 Task: Add Sprouts Sandalwood Yuzu Scent Hand Sanitizer Wipes to the cart.
Action: Mouse moved to (852, 348)
Screenshot: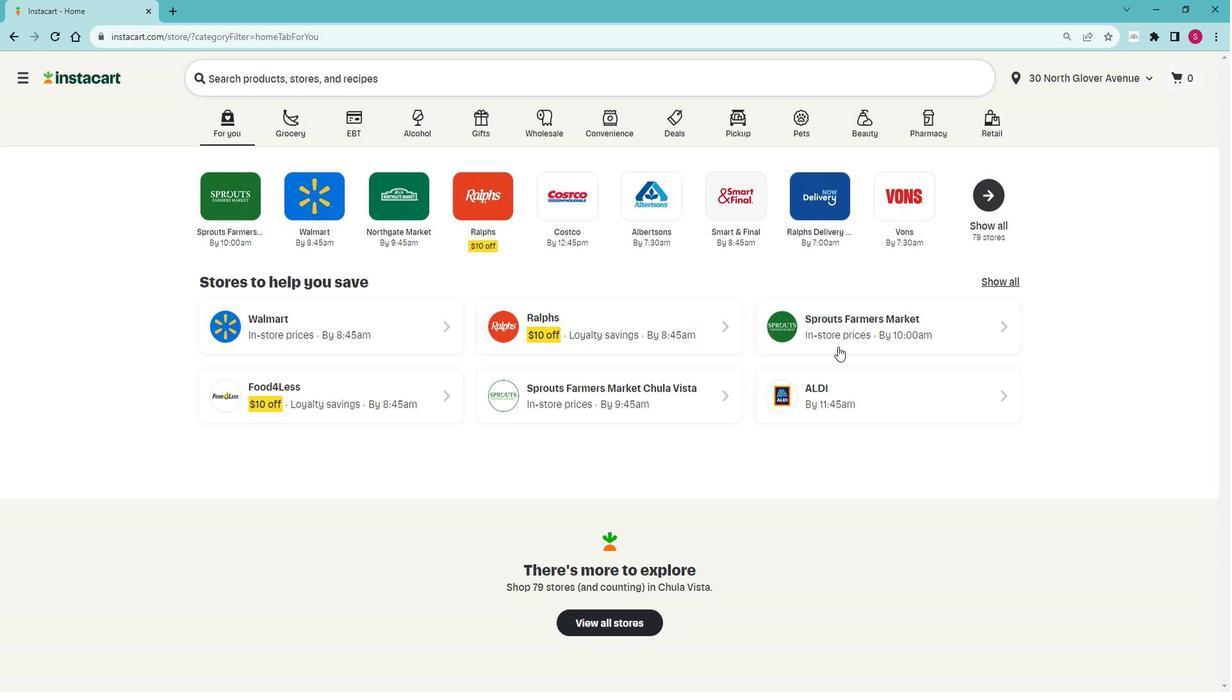 
Action: Mouse pressed left at (852, 348)
Screenshot: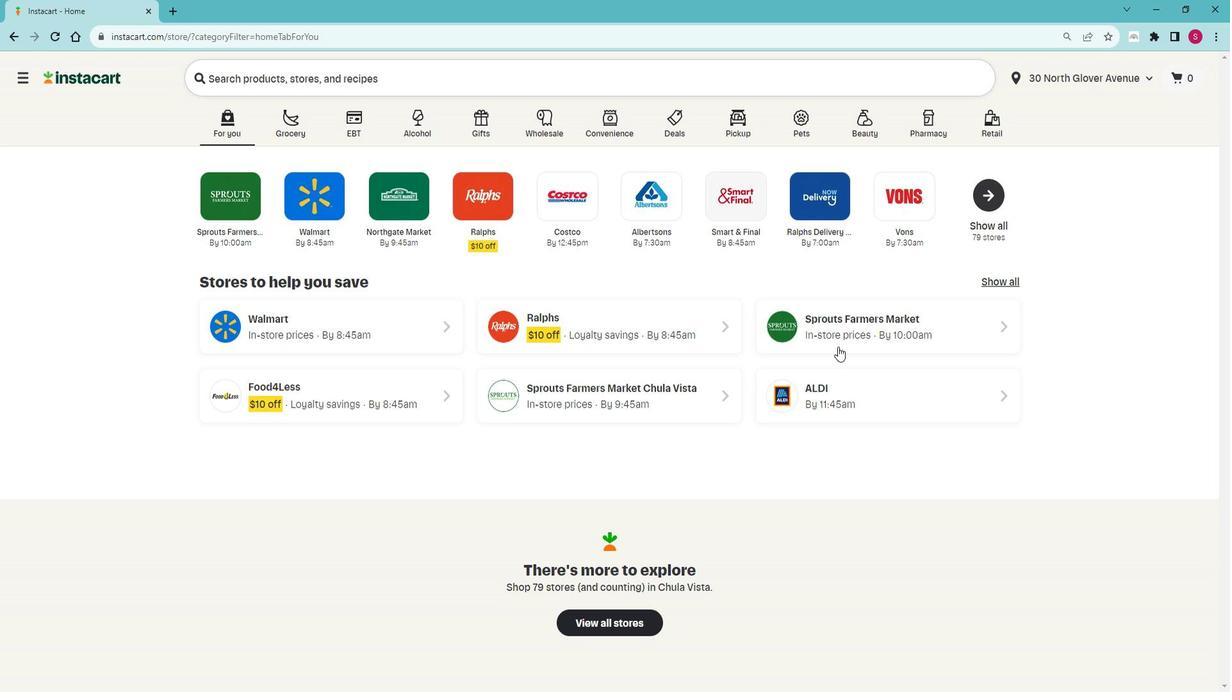 
Action: Mouse moved to (103, 369)
Screenshot: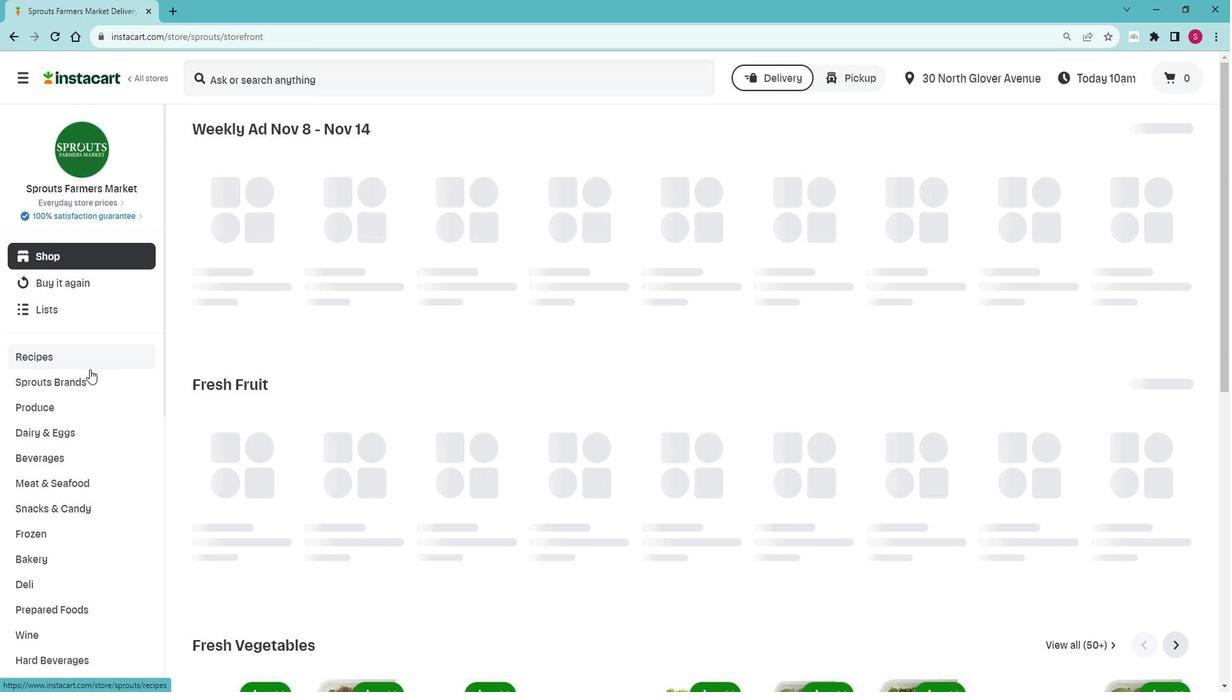 
Action: Mouse scrolled (103, 369) with delta (0, 0)
Screenshot: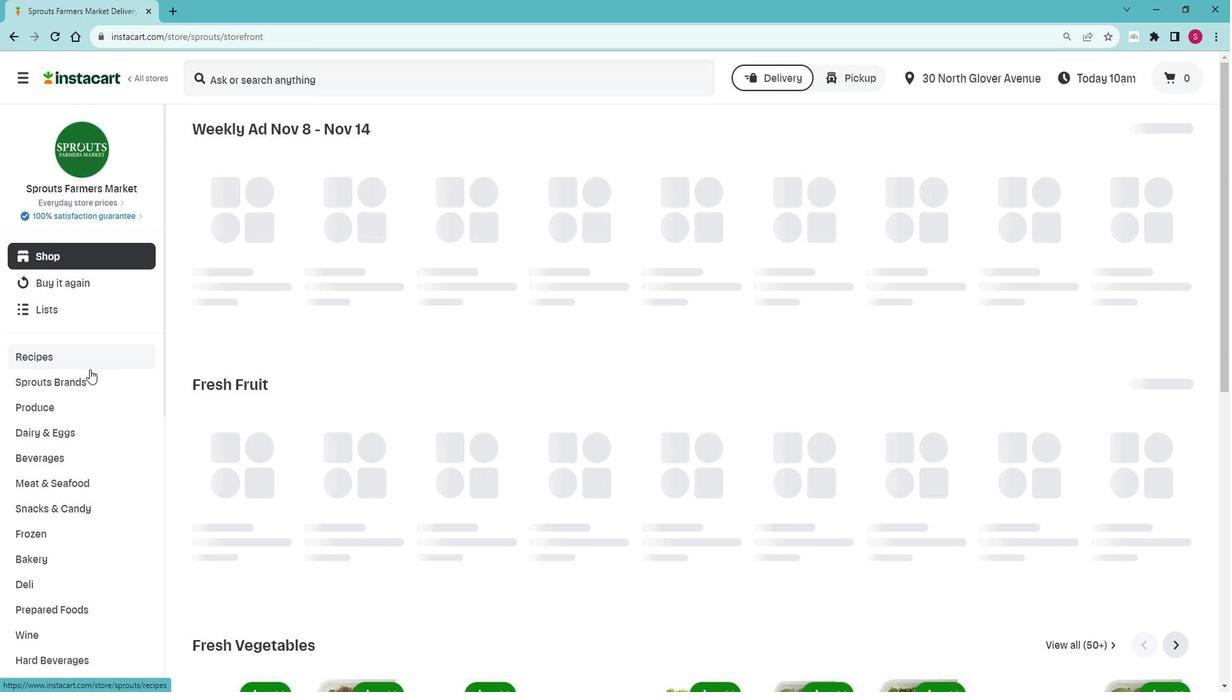 
Action: Mouse moved to (103, 373)
Screenshot: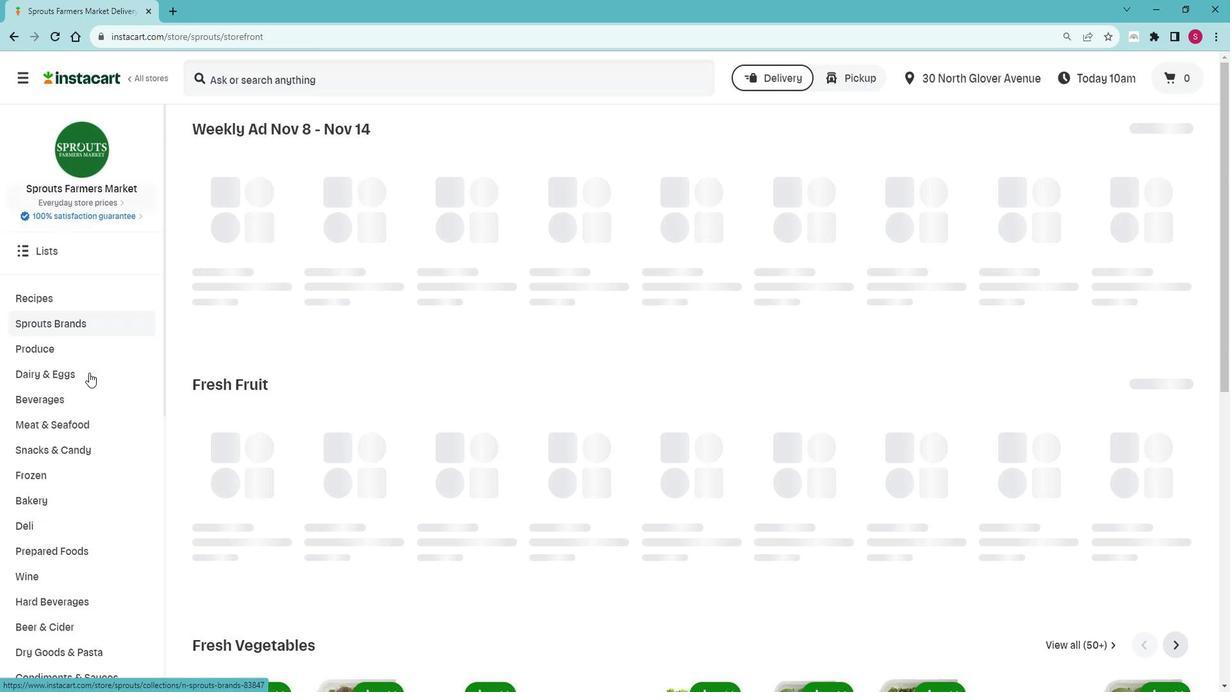 
Action: Mouse scrolled (103, 372) with delta (0, 0)
Screenshot: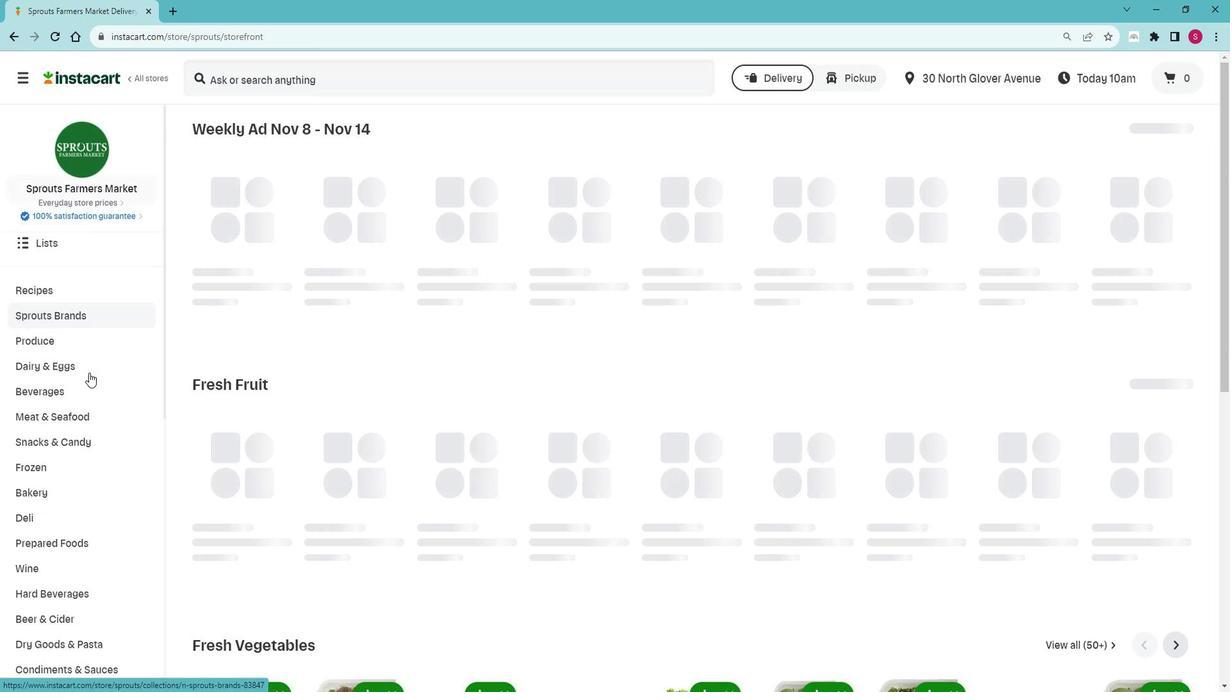 
Action: Mouse scrolled (103, 372) with delta (0, 0)
Screenshot: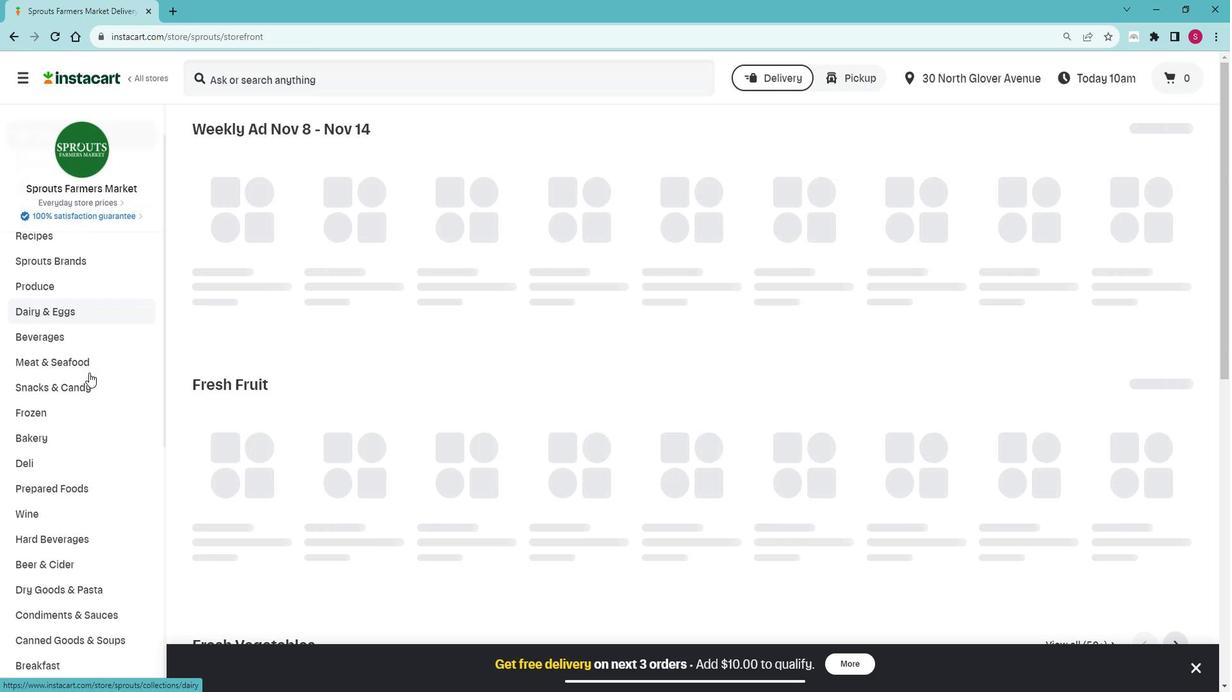 
Action: Mouse scrolled (103, 372) with delta (0, 0)
Screenshot: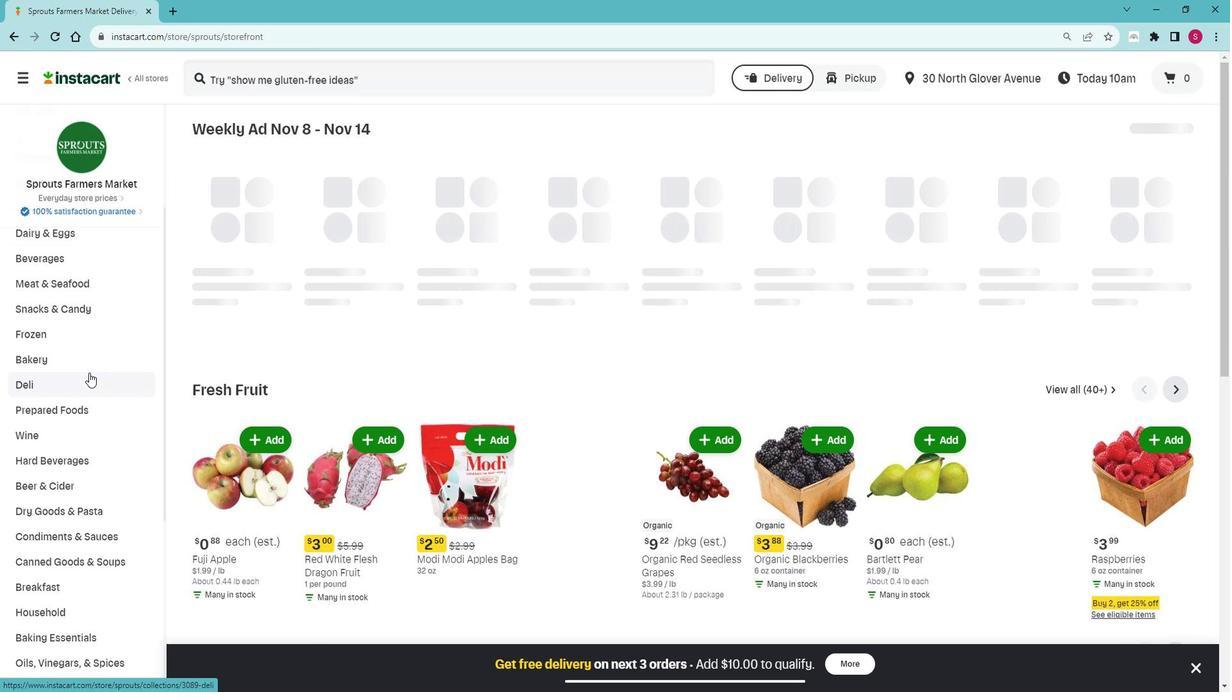 
Action: Mouse scrolled (103, 372) with delta (0, 0)
Screenshot: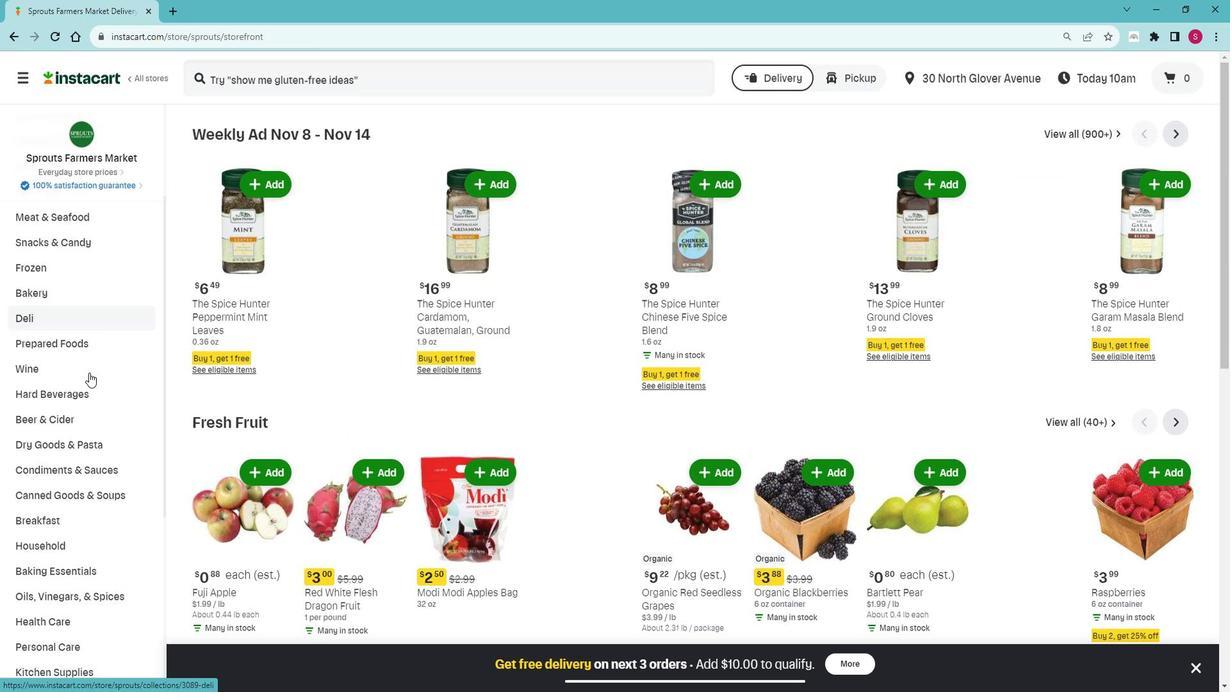 
Action: Mouse scrolled (103, 372) with delta (0, 0)
Screenshot: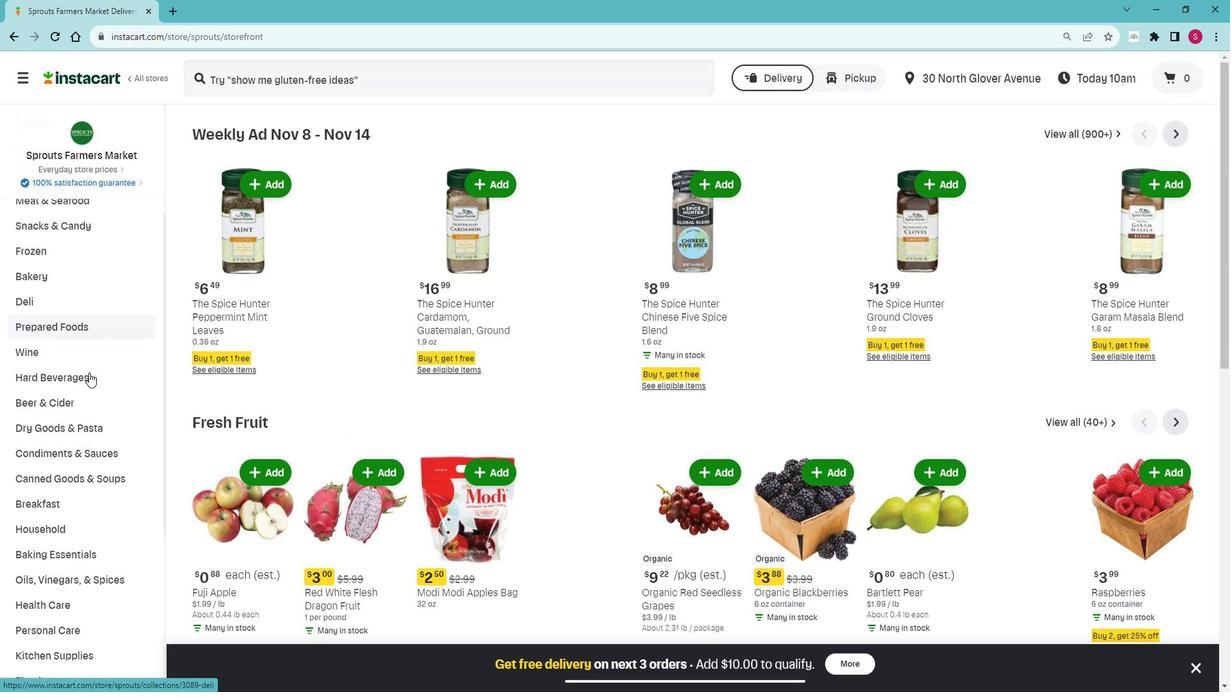
Action: Mouse scrolled (103, 372) with delta (0, 0)
Screenshot: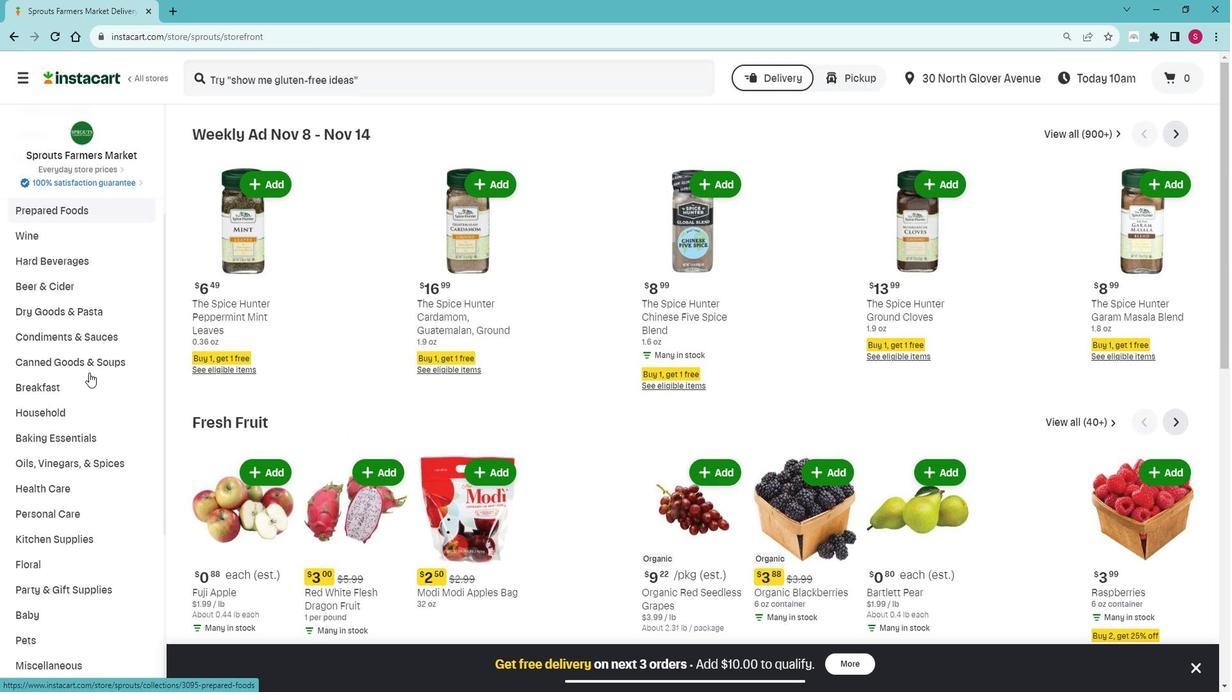 
Action: Mouse moved to (107, 440)
Screenshot: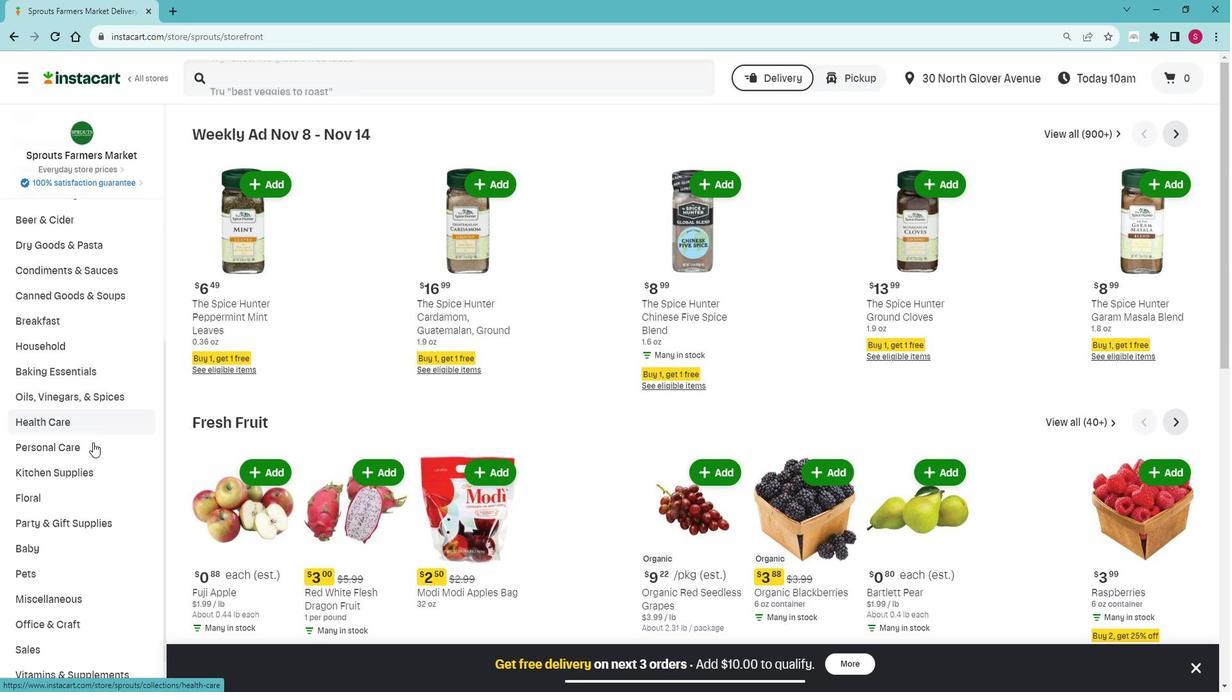 
Action: Mouse pressed left at (107, 440)
Screenshot: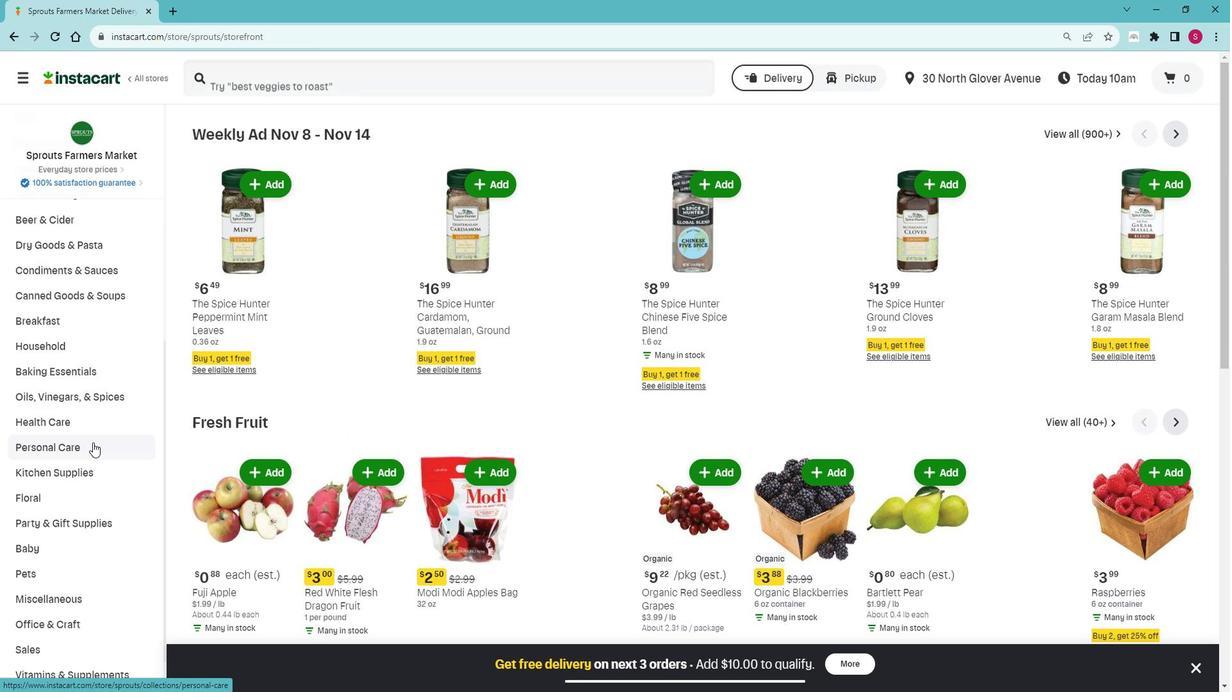 
Action: Mouse moved to (94, 467)
Screenshot: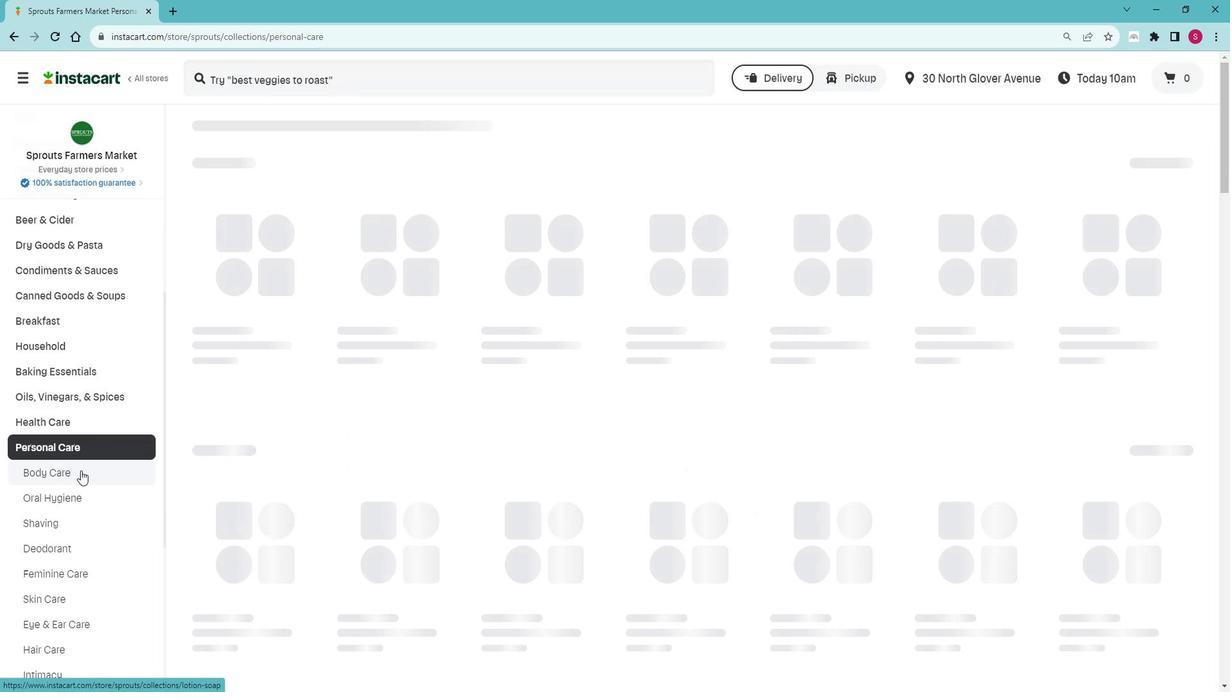 
Action: Mouse pressed left at (94, 467)
Screenshot: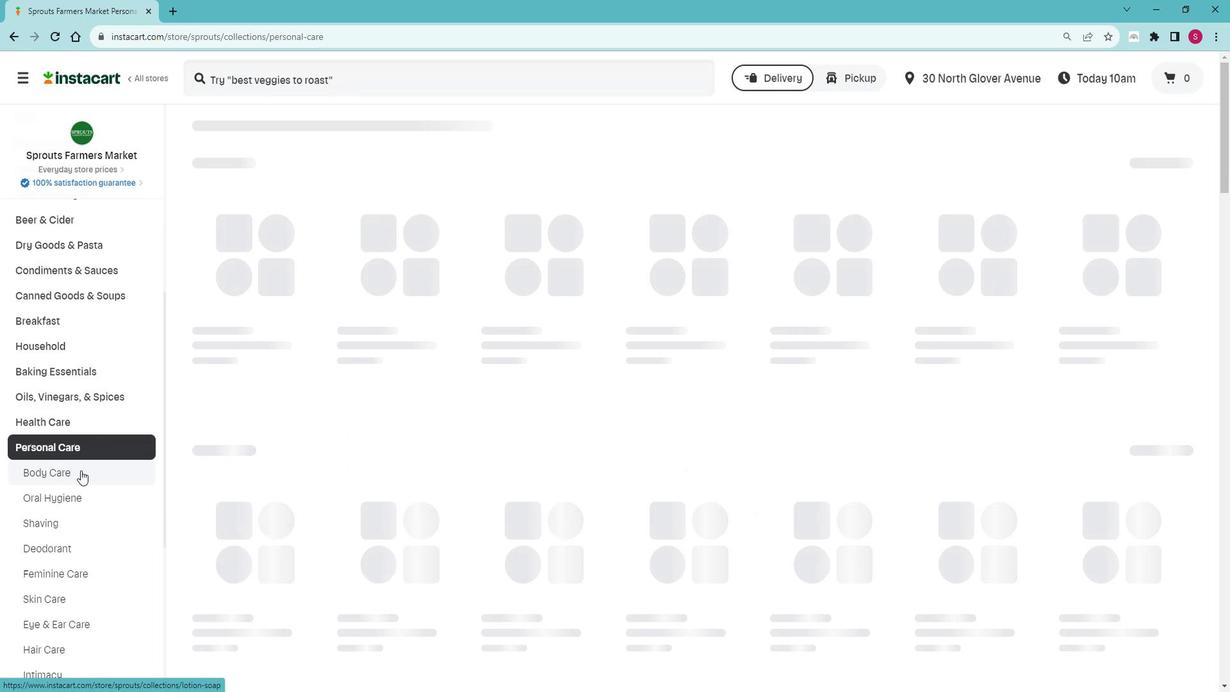 
Action: Mouse moved to (677, 196)
Screenshot: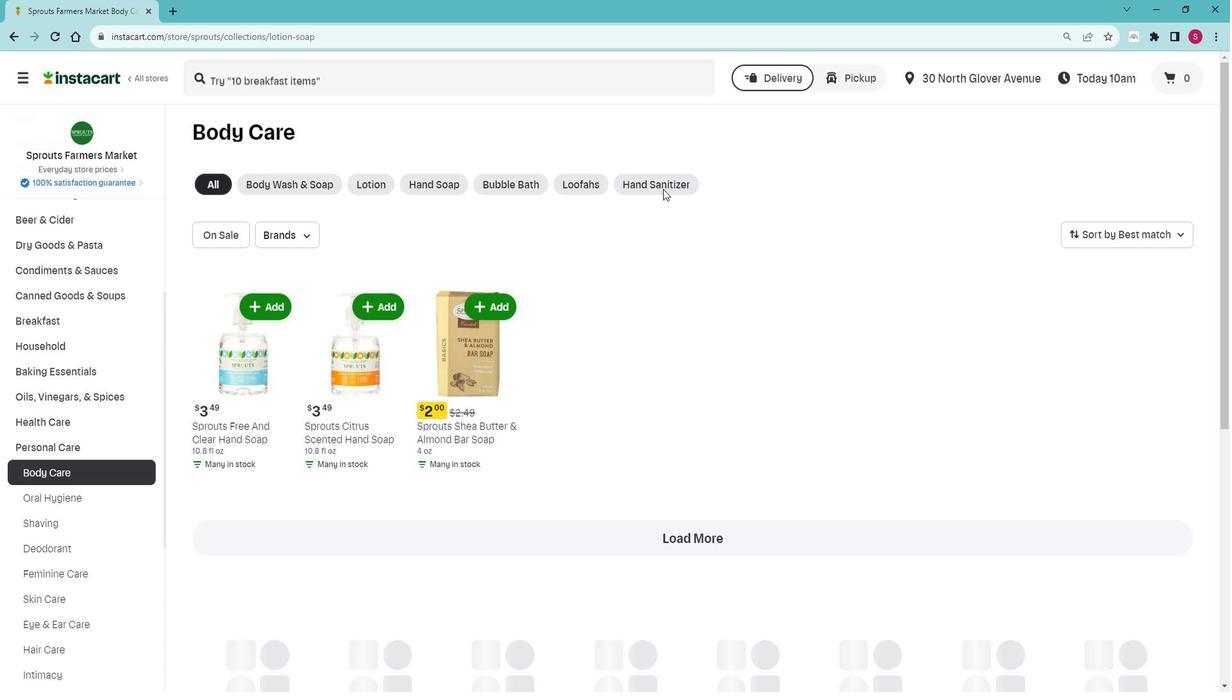 
Action: Mouse pressed left at (677, 196)
Screenshot: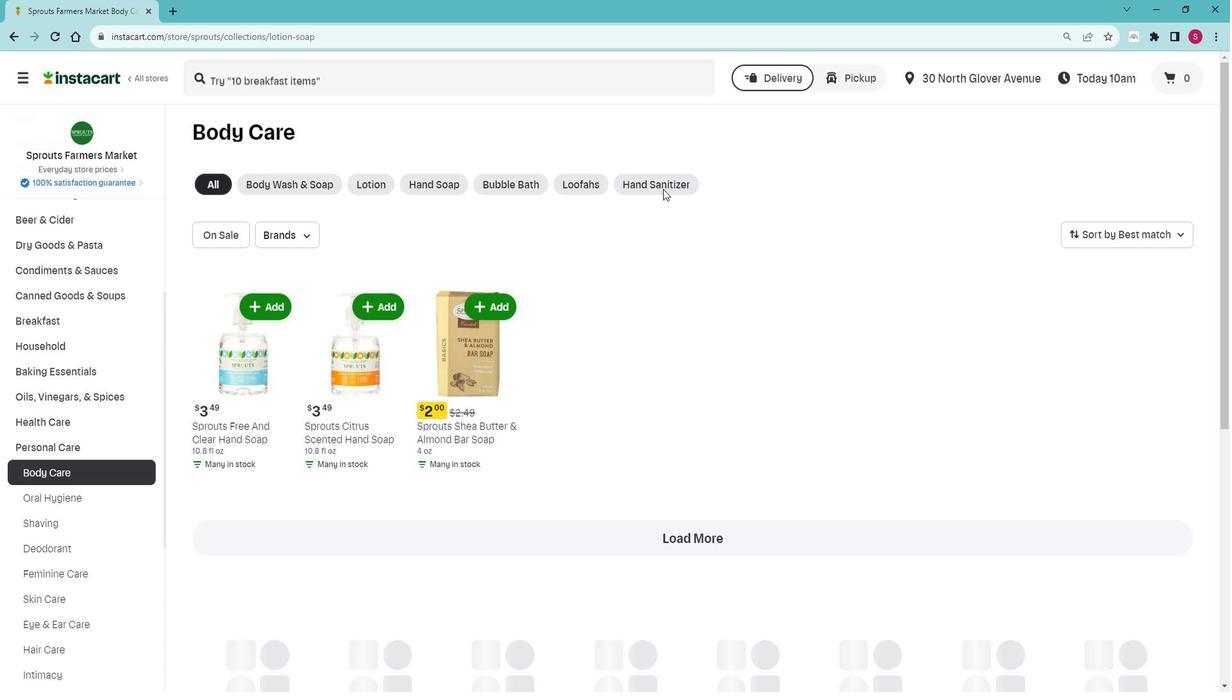 
Action: Mouse moved to (349, 83)
Screenshot: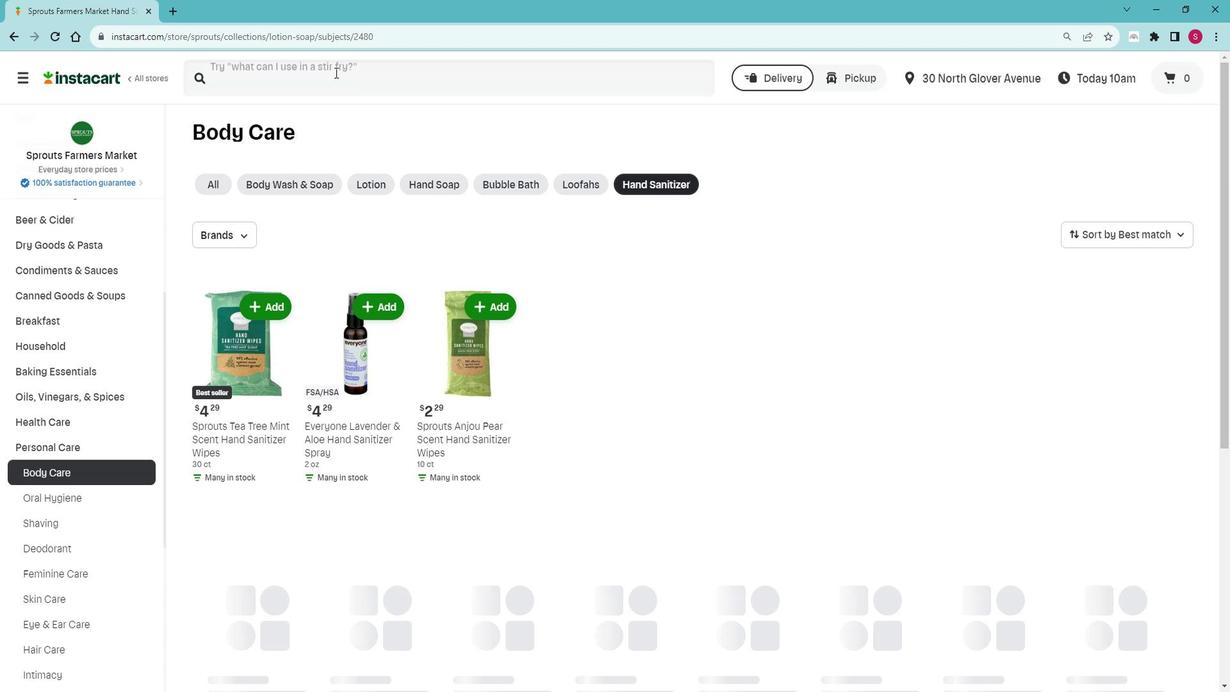 
Action: Mouse pressed left at (349, 83)
Screenshot: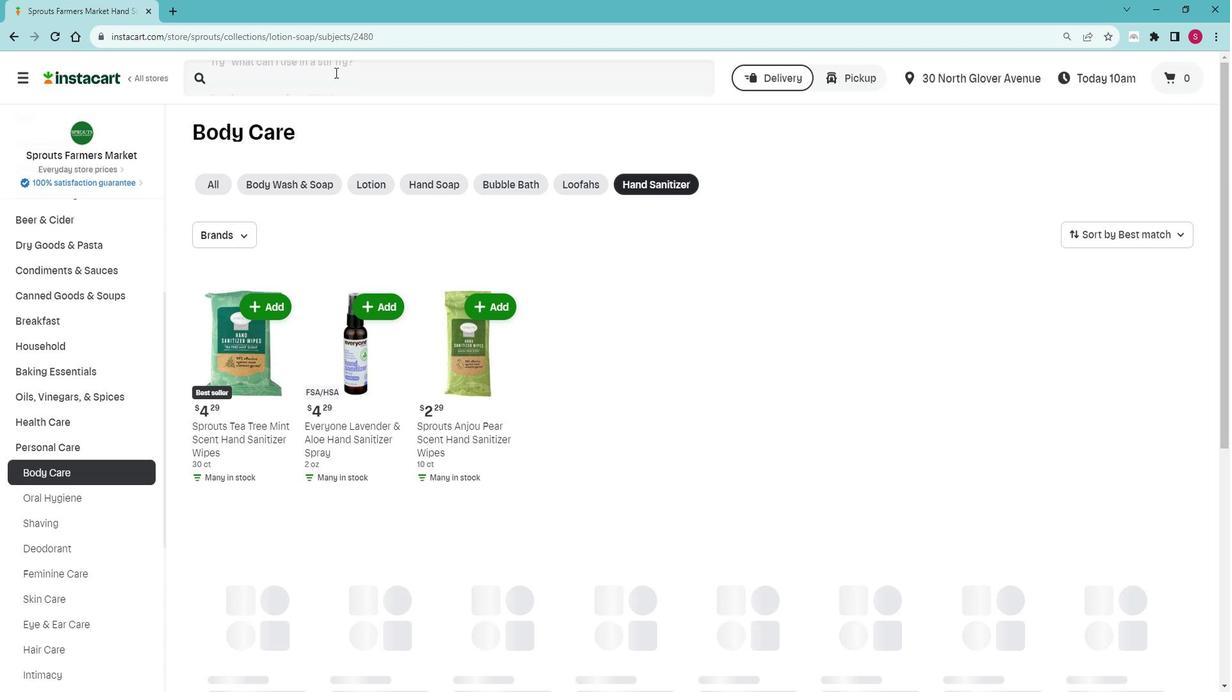 
Action: Mouse moved to (352, 85)
Screenshot: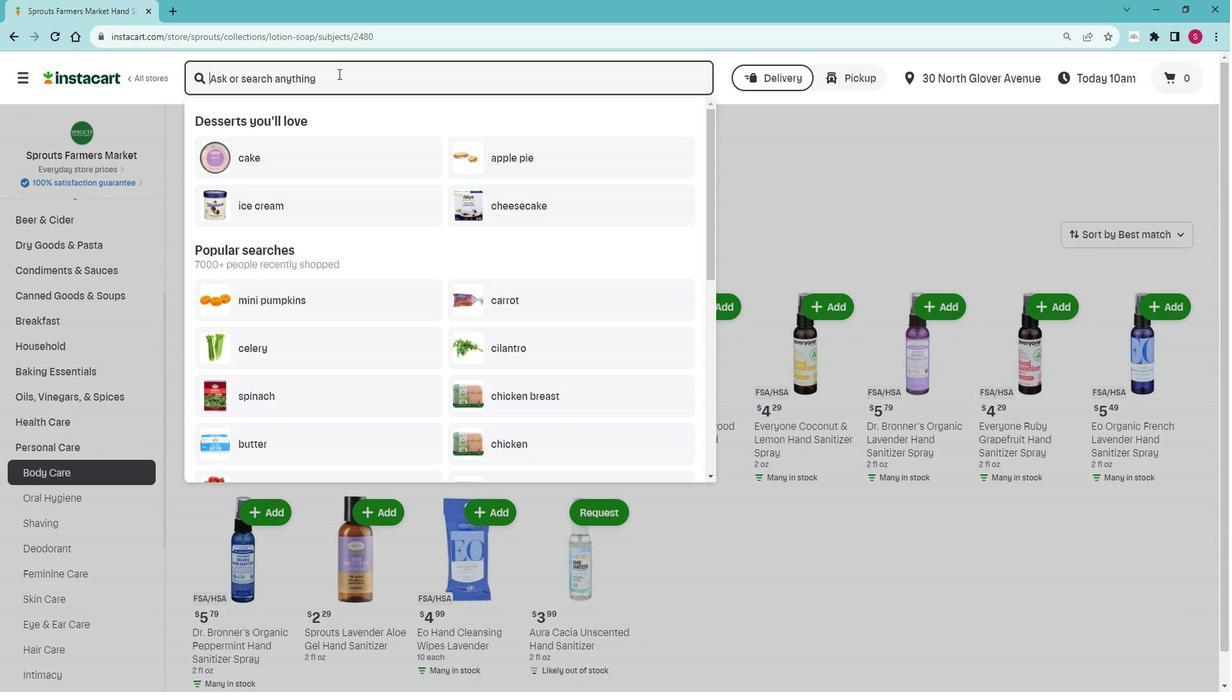 
Action: Key pressed <Key.shift>Sprouts<Key.space><Key.shift>Sandalwood<Key.space><Key.space><Key.space><Key.space><Key.space><Key.space><Key.space><Key.shift>Yuzu<Key.left><Key.left><Key.left><Key.left><Key.backspace><Key.backspace><Key.backspace><Key.backspace><Key.backspace><Key.backspace><Key.backspace><Key.space><Key.right><Key.right><Key.right><Key.right><Key.space><Key.shift>Scent<Key.space><Key.shift>Hand<Key.space><Key.shift>Sanitizer<Key.space><Key.shift>Wipes<Key.space><Key.enter>
Screenshot: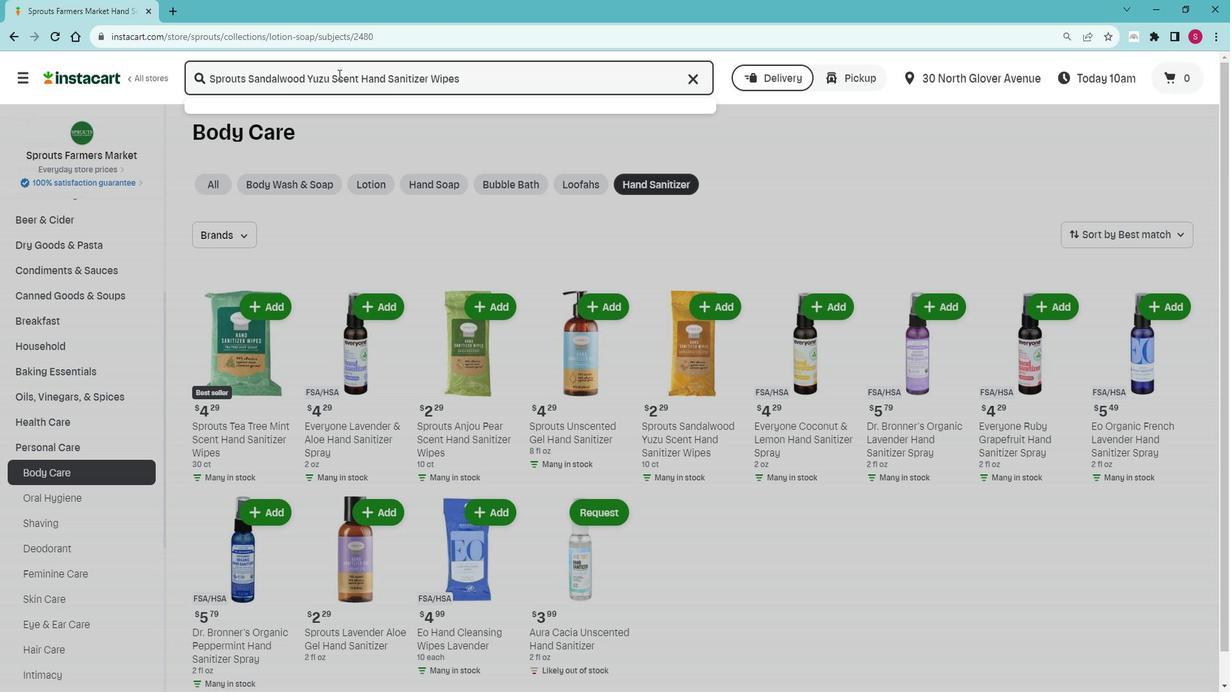 
Action: Mouse moved to (566, 191)
Screenshot: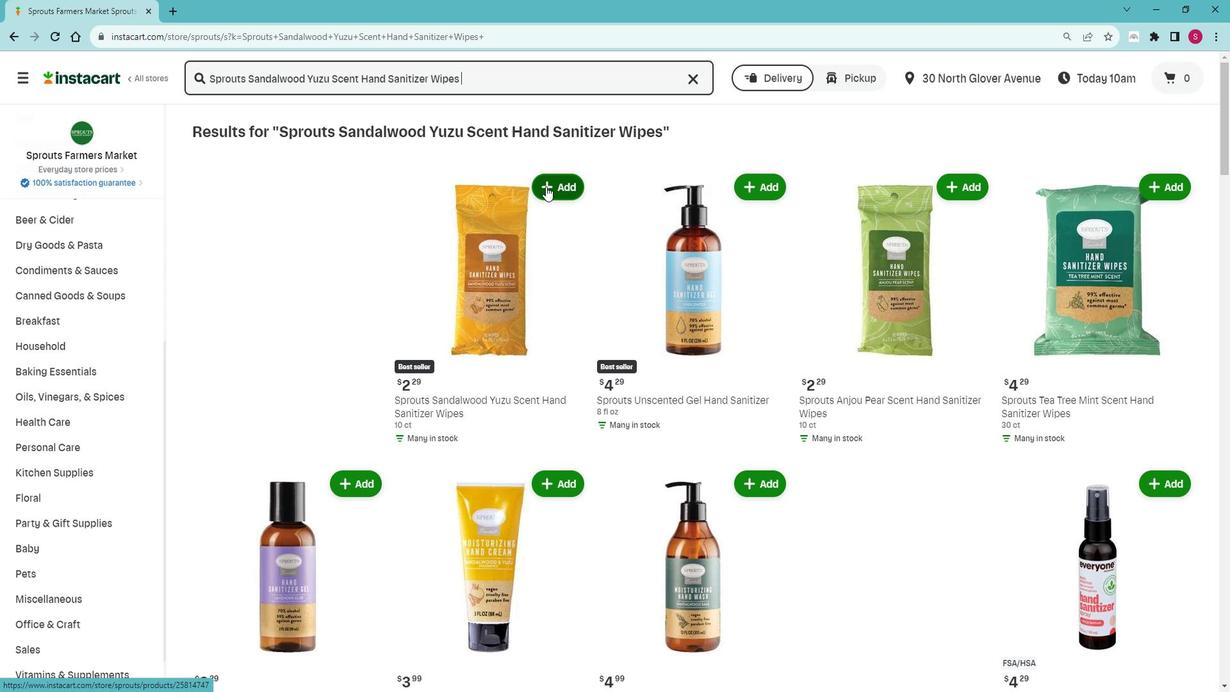 
Action: Mouse pressed left at (566, 191)
Screenshot: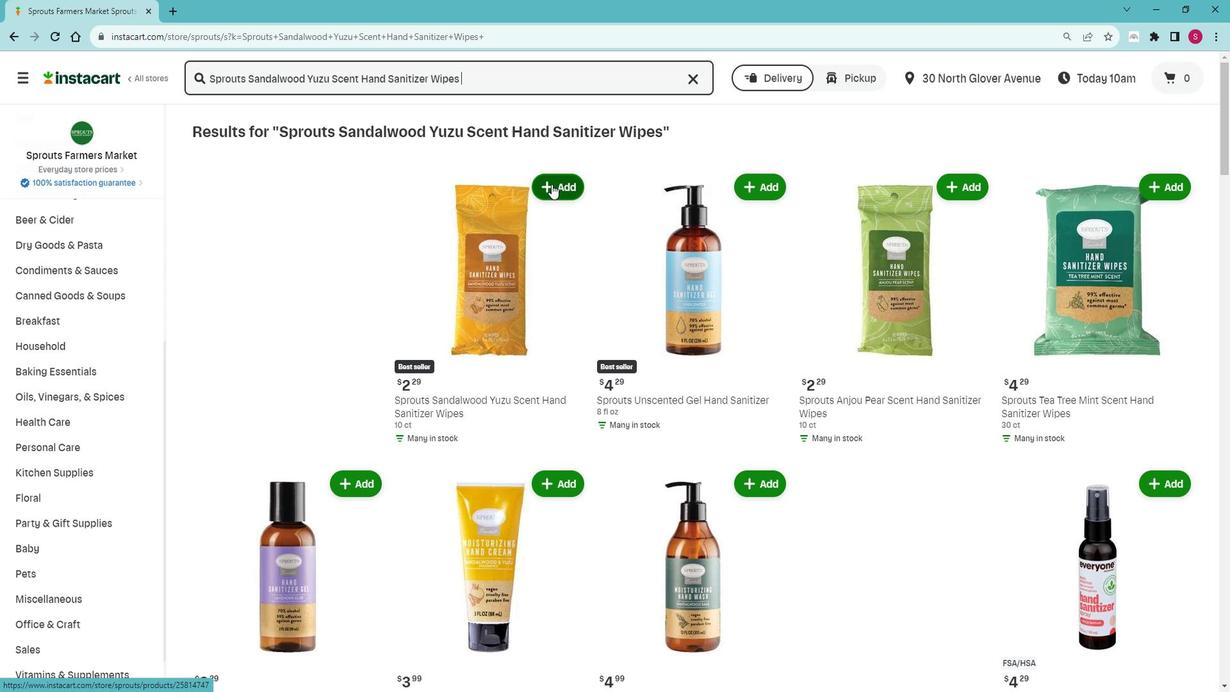 
Action: Mouse moved to (649, 161)
Screenshot: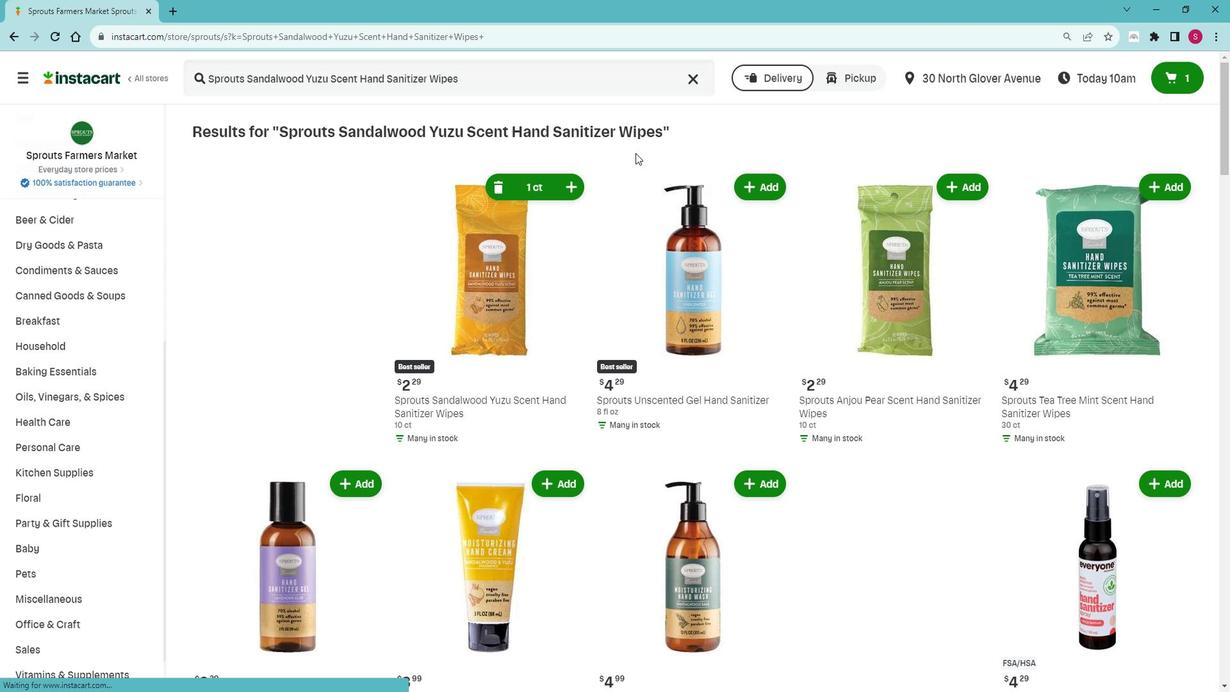 
